 Task: Search for emails received yesterday in the current mailbox.
Action: Mouse moved to (251, 8)
Screenshot: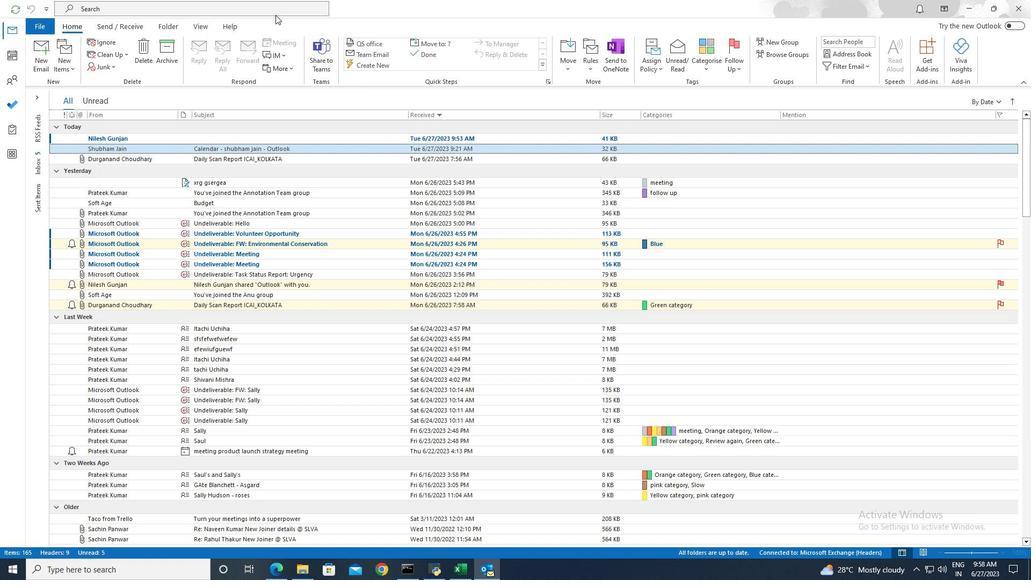 
Action: Mouse pressed left at (251, 8)
Screenshot: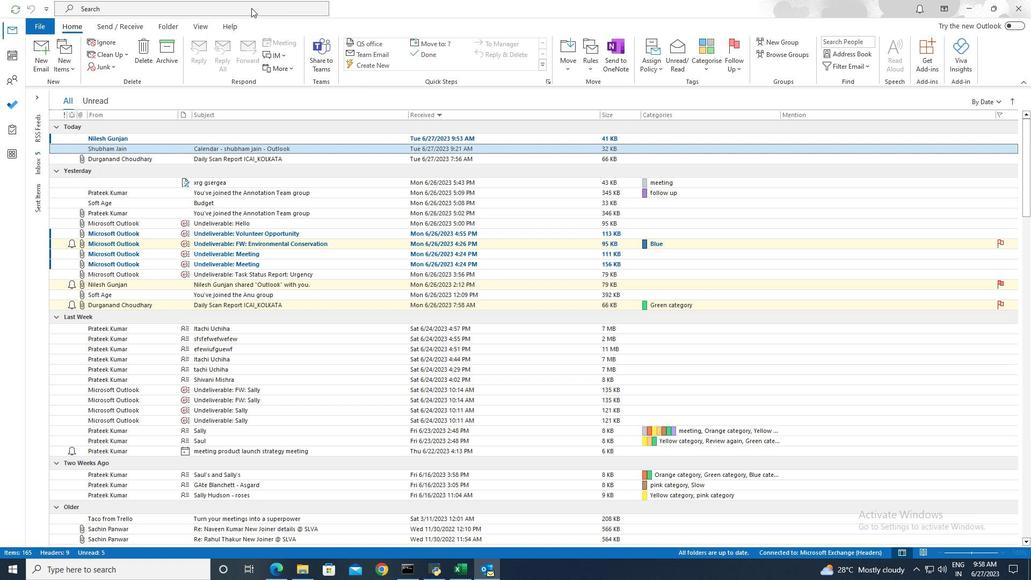 
Action: Mouse moved to (365, 8)
Screenshot: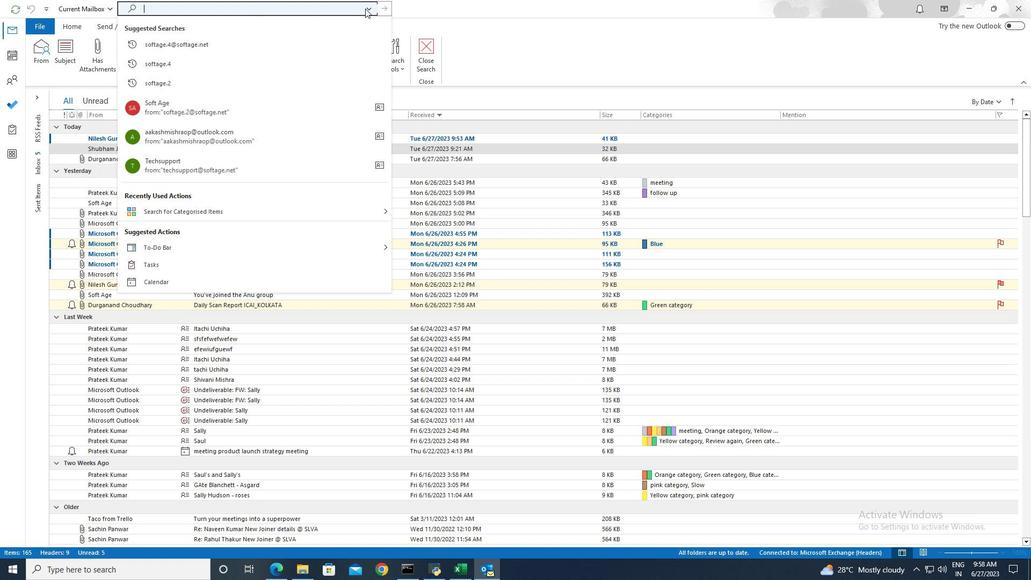 
Action: Mouse pressed left at (365, 8)
Screenshot: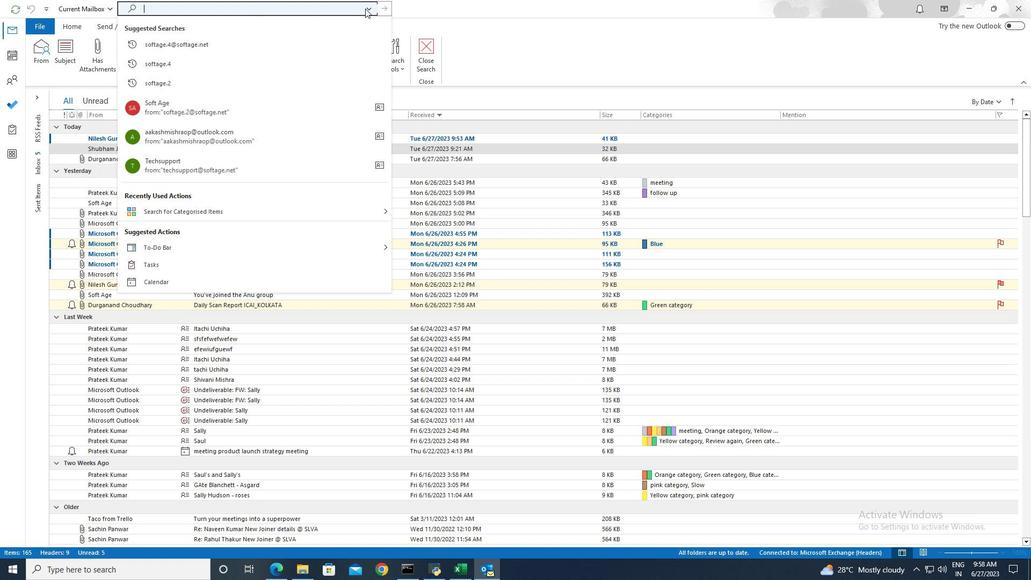 
Action: Mouse moved to (192, 308)
Screenshot: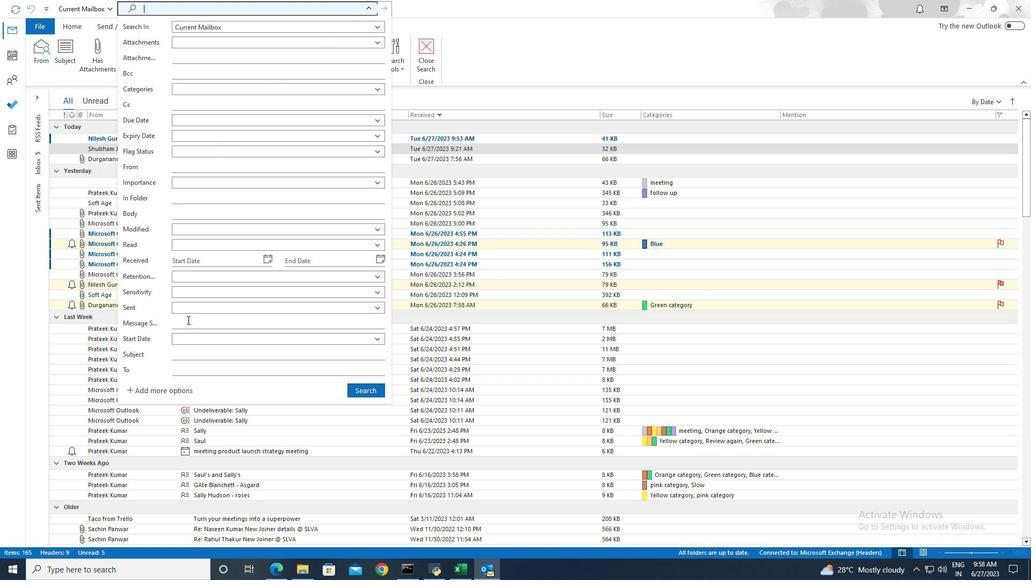 
Action: Mouse pressed left at (192, 308)
Screenshot: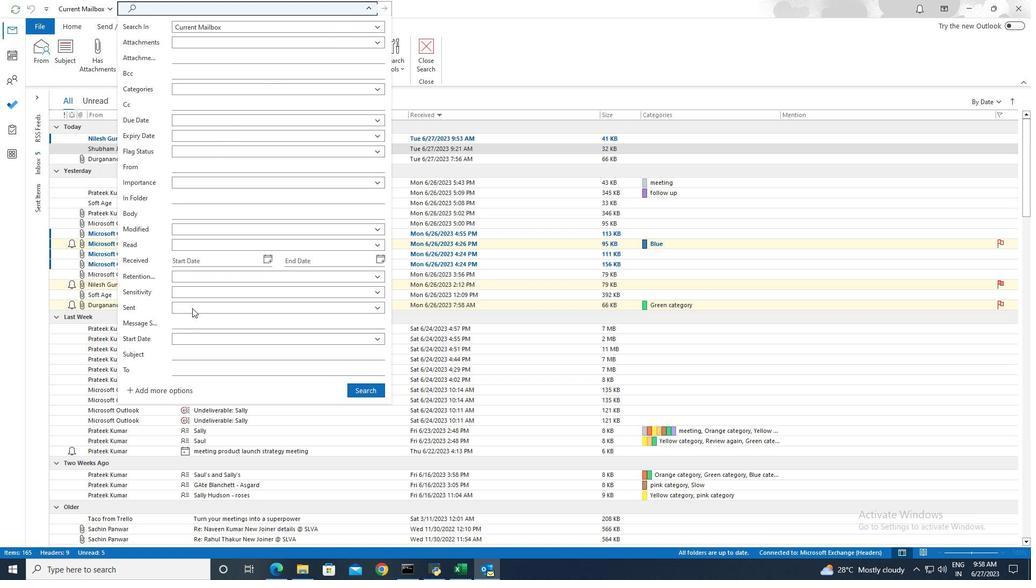 
Action: Mouse moved to (192, 338)
Screenshot: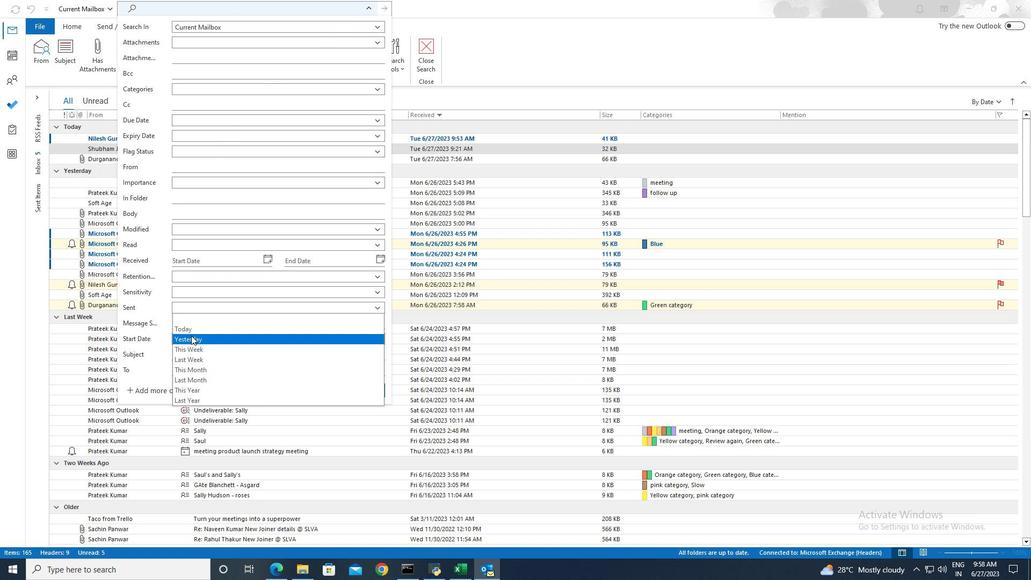 
Action: Mouse pressed left at (192, 338)
Screenshot: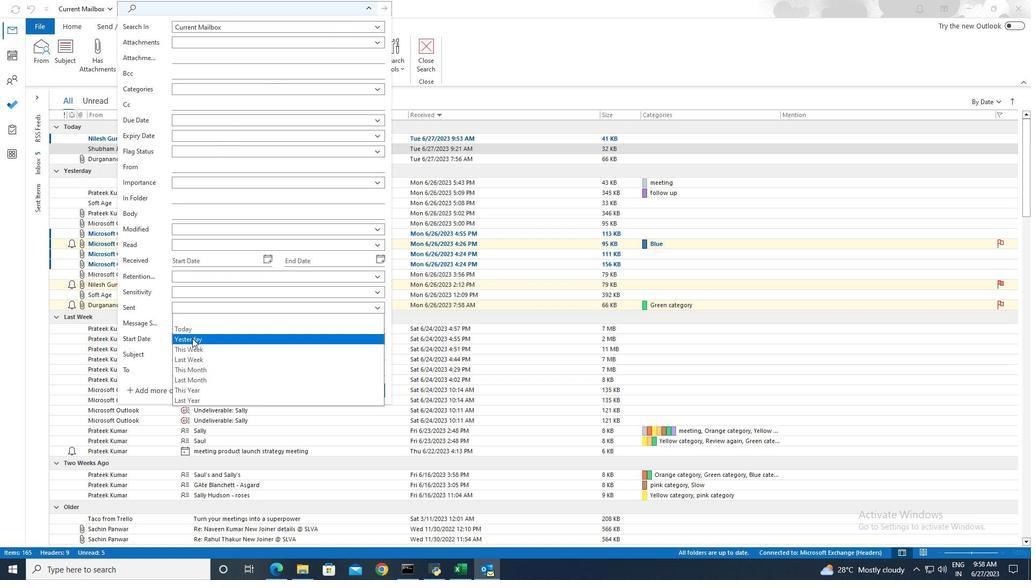 
Action: Mouse moved to (370, 389)
Screenshot: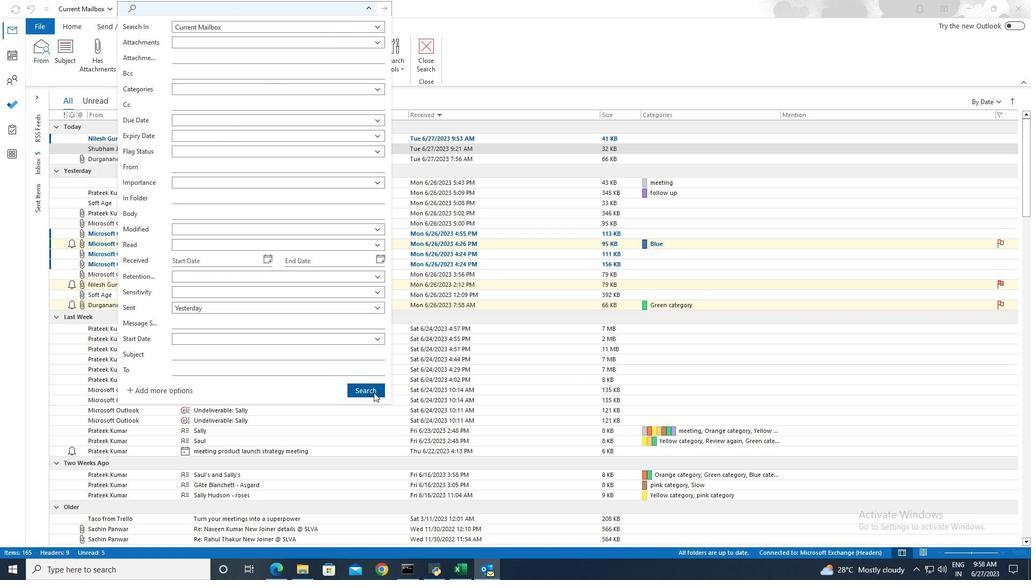 
Action: Mouse pressed left at (370, 389)
Screenshot: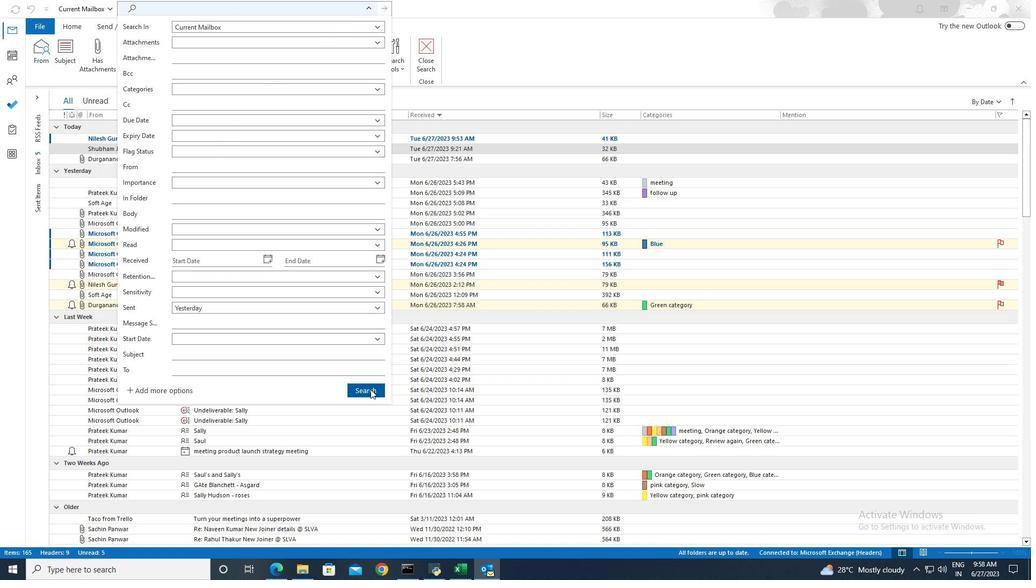 
